 Task: Open a blank sheet, save the file as Sophia Add the quote 'The secret to getting ahead is getting started.'The secret to getting ahead is getting started.  Apply font style Apply font style Chiller and font size 16 Align the text to the Left .Change the text color to  Dark blue
Action: Mouse moved to (16, 19)
Screenshot: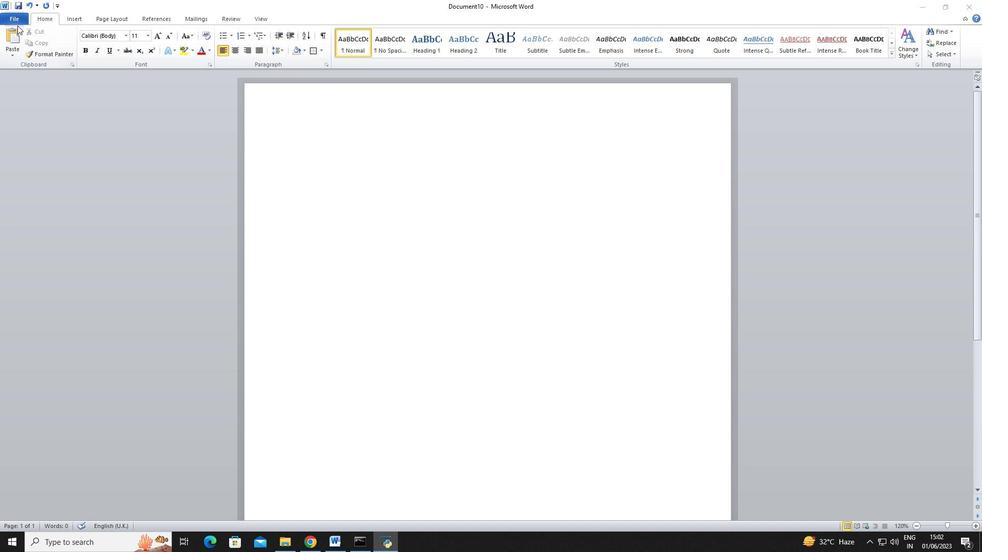 
Action: Mouse pressed left at (16, 19)
Screenshot: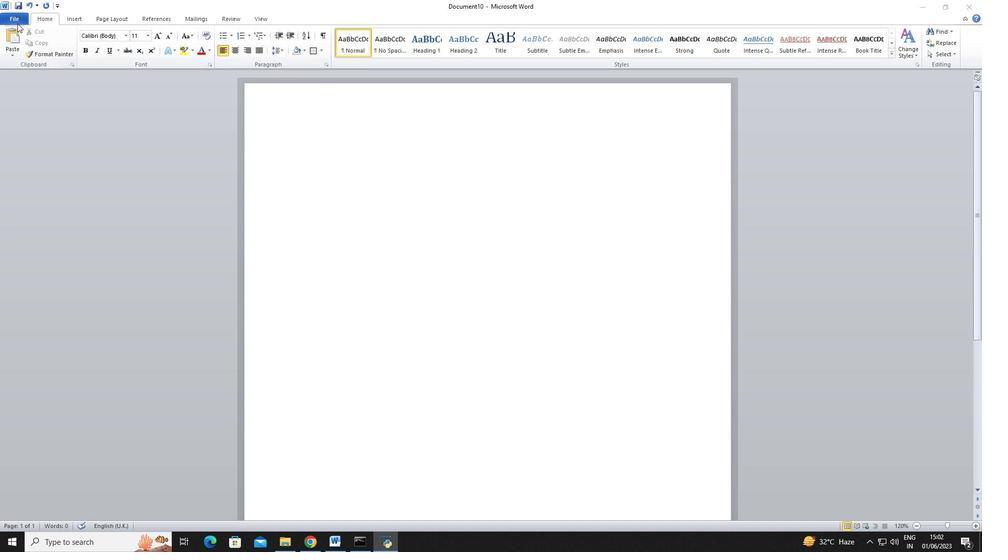 
Action: Mouse moved to (17, 19)
Screenshot: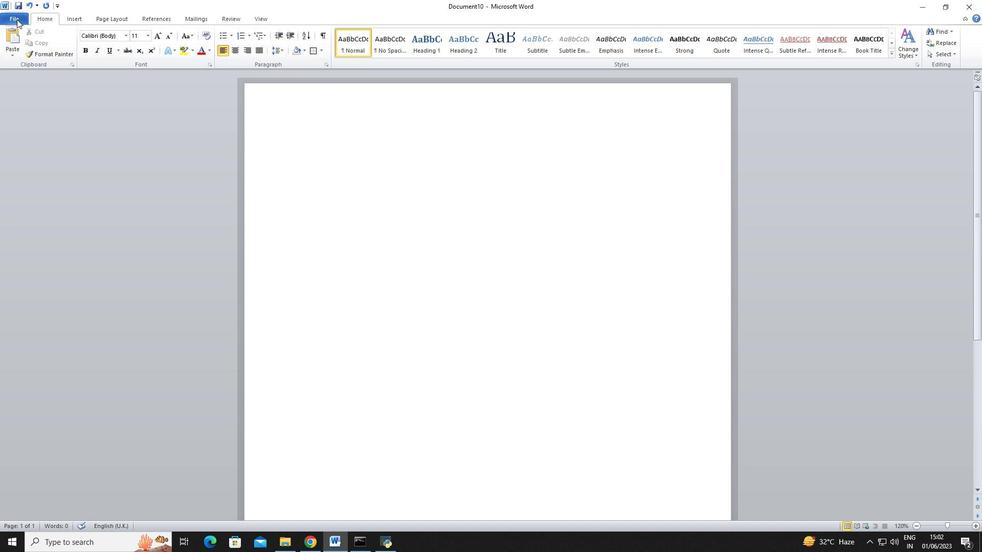 
Action: Mouse pressed left at (17, 19)
Screenshot: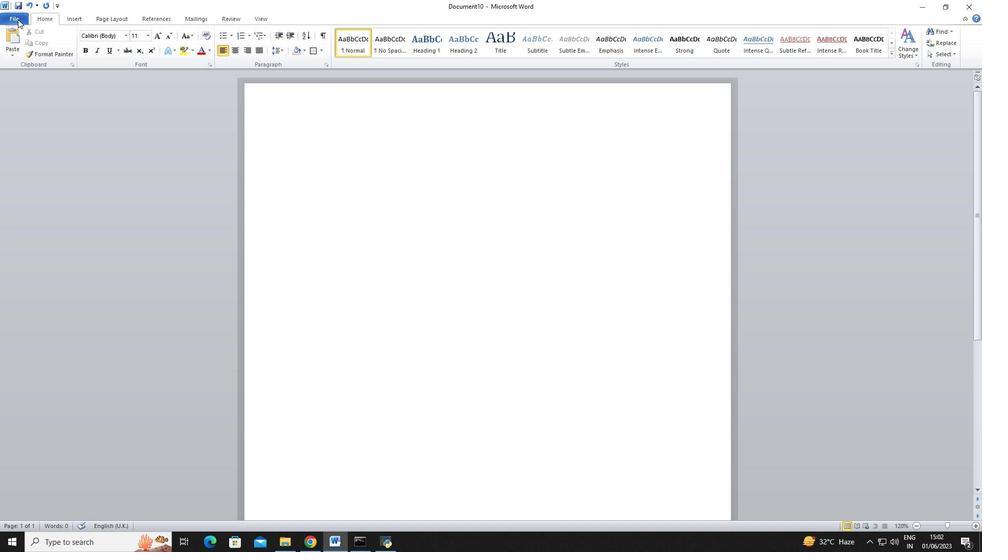 
Action: Mouse moved to (29, 136)
Screenshot: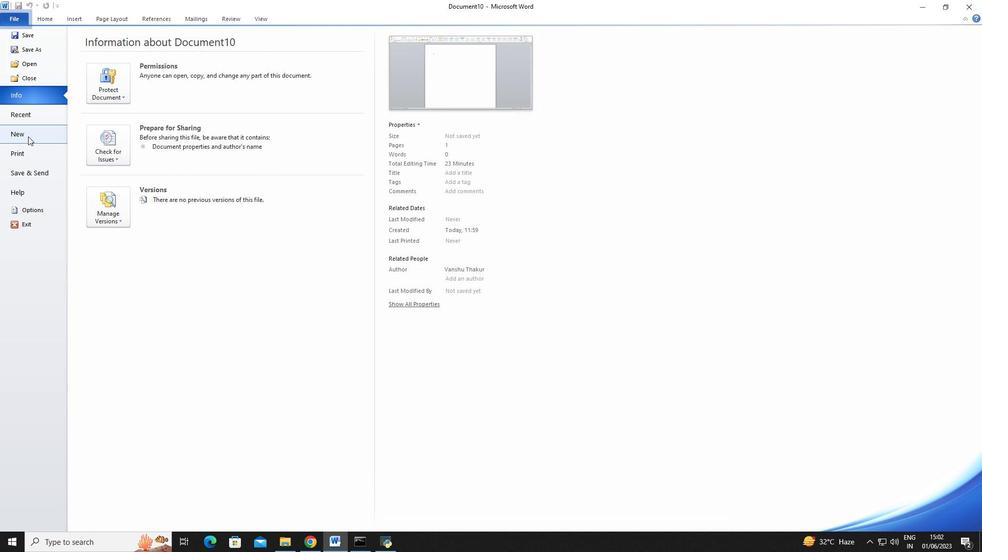 
Action: Mouse pressed left at (29, 136)
Screenshot: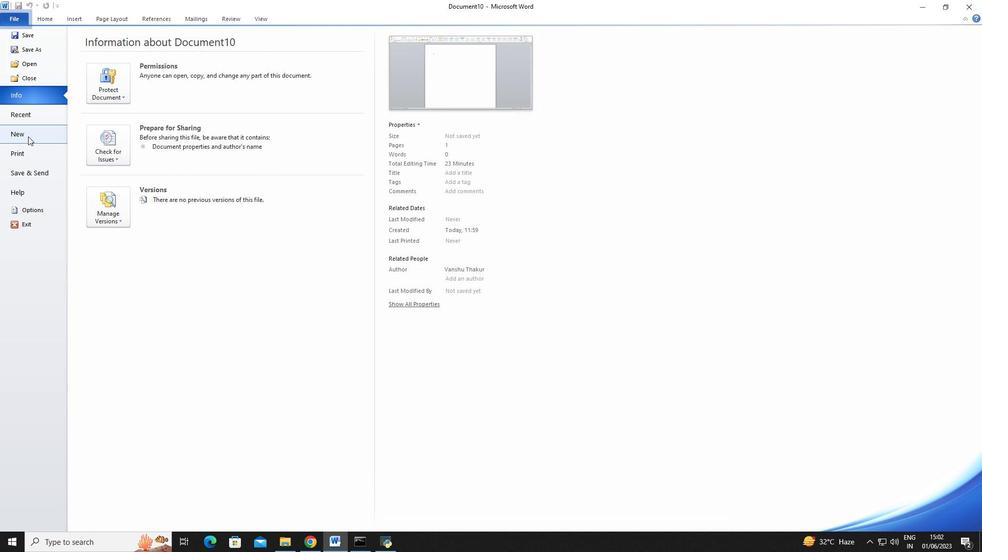 
Action: Mouse moved to (96, 108)
Screenshot: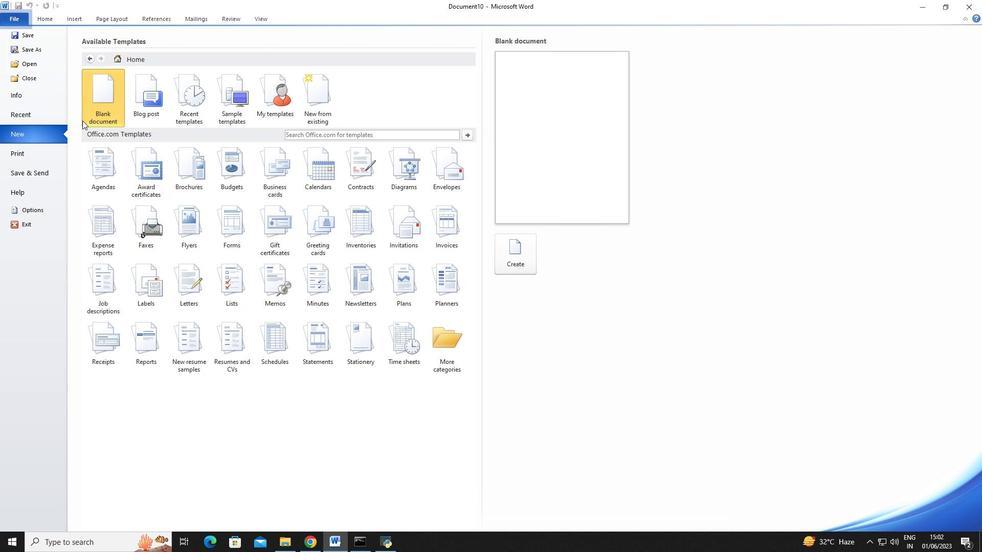 
Action: Mouse pressed left at (96, 108)
Screenshot: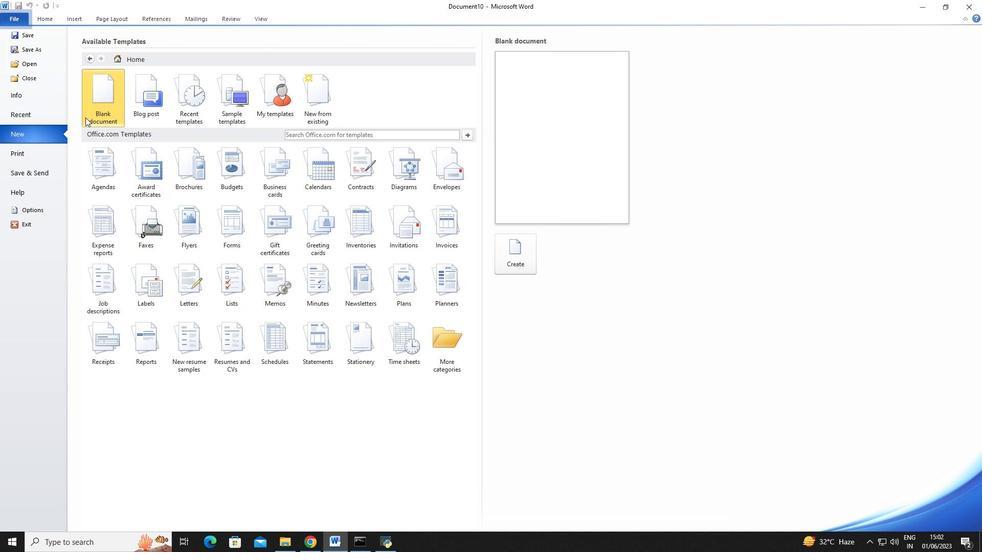 
Action: Mouse moved to (522, 252)
Screenshot: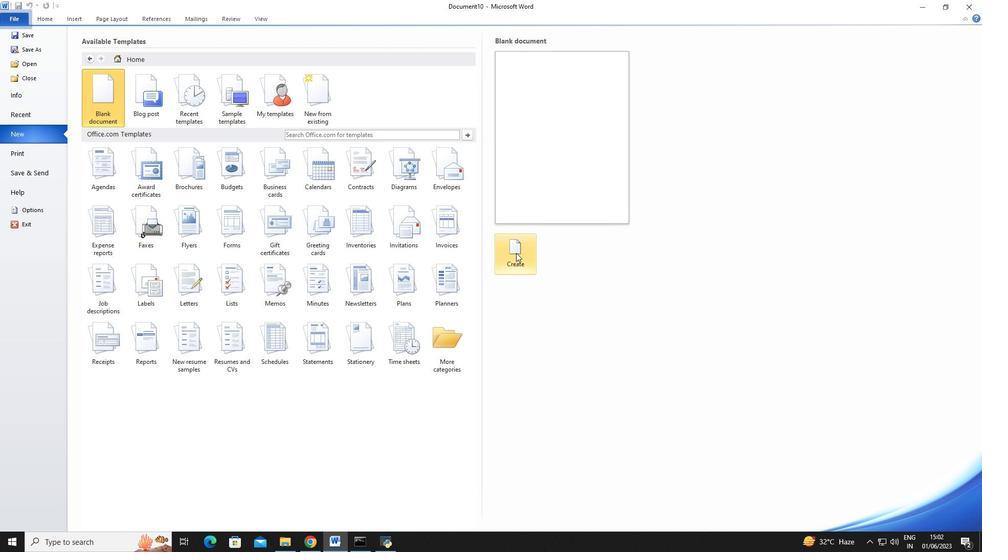 
Action: Mouse pressed left at (522, 252)
Screenshot: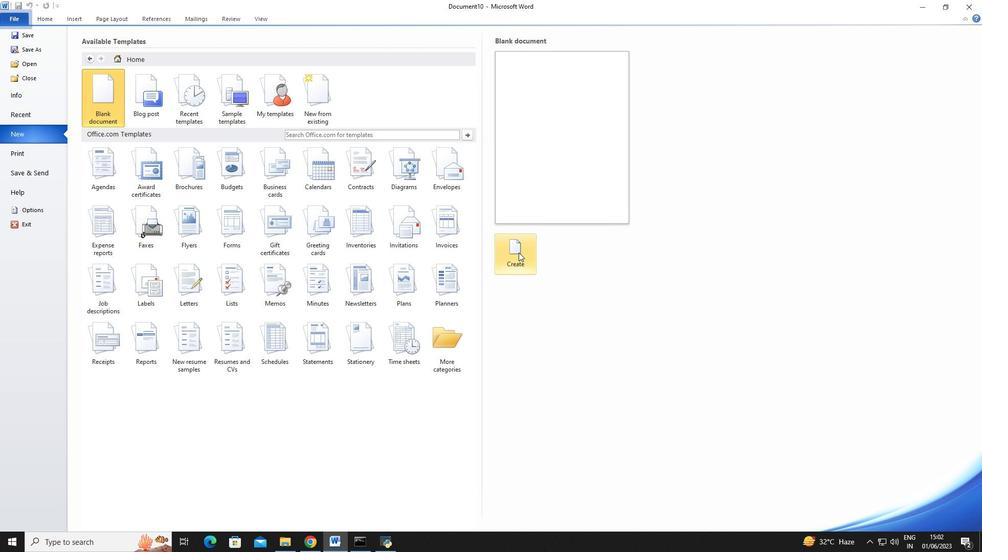 
Action: Mouse moved to (17, 2)
Screenshot: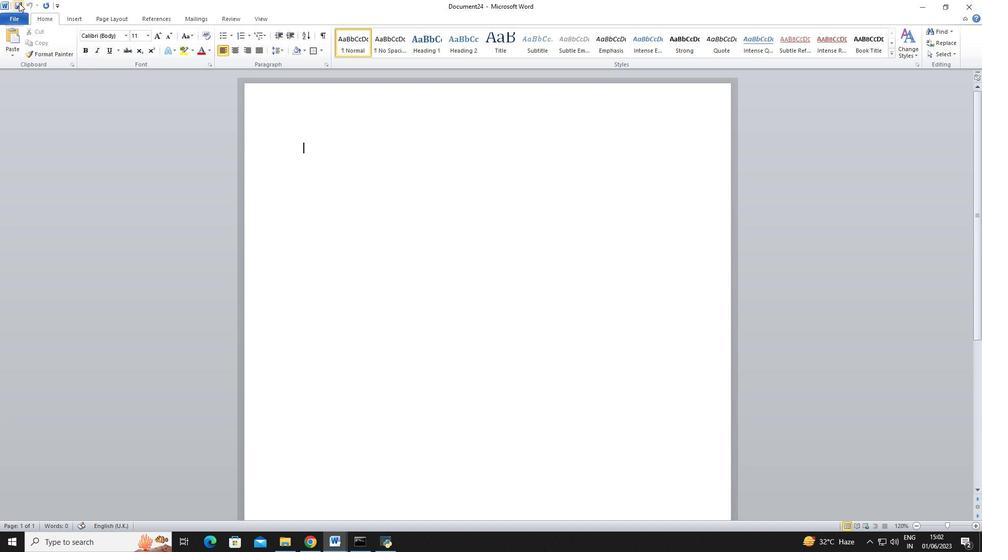 
Action: Mouse pressed left at (17, 2)
Screenshot: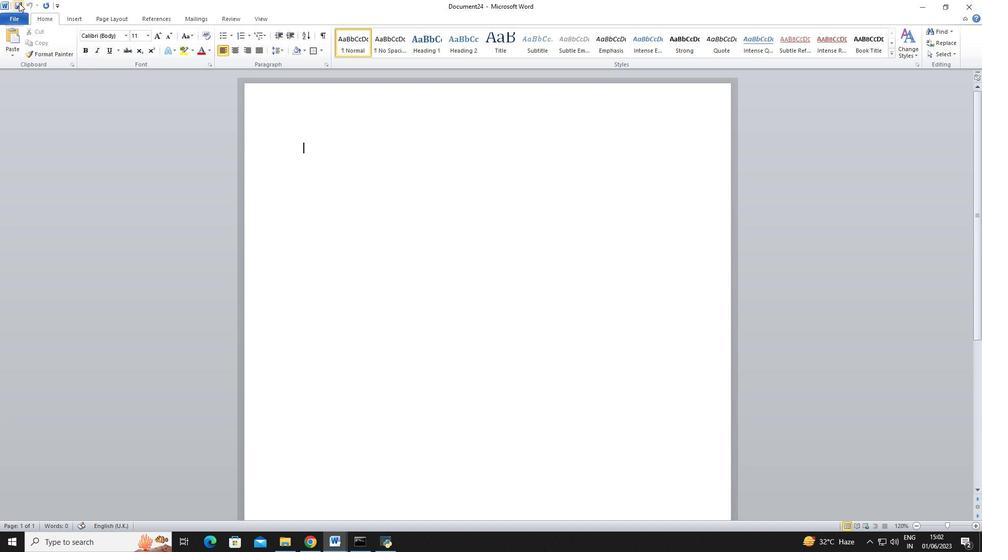 
Action: Mouse moved to (149, 178)
Screenshot: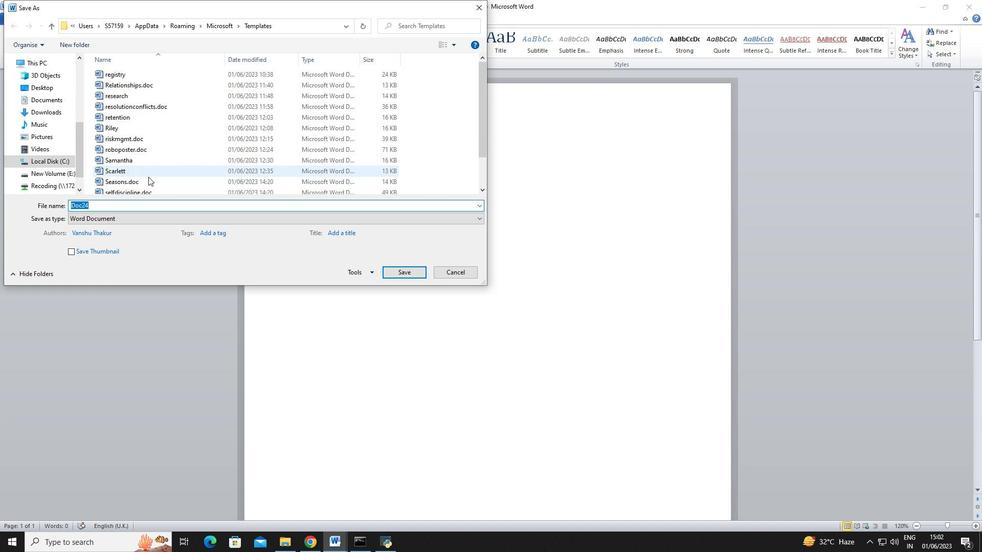 
Action: Key pressed <Key.shift>Sophia
Screenshot: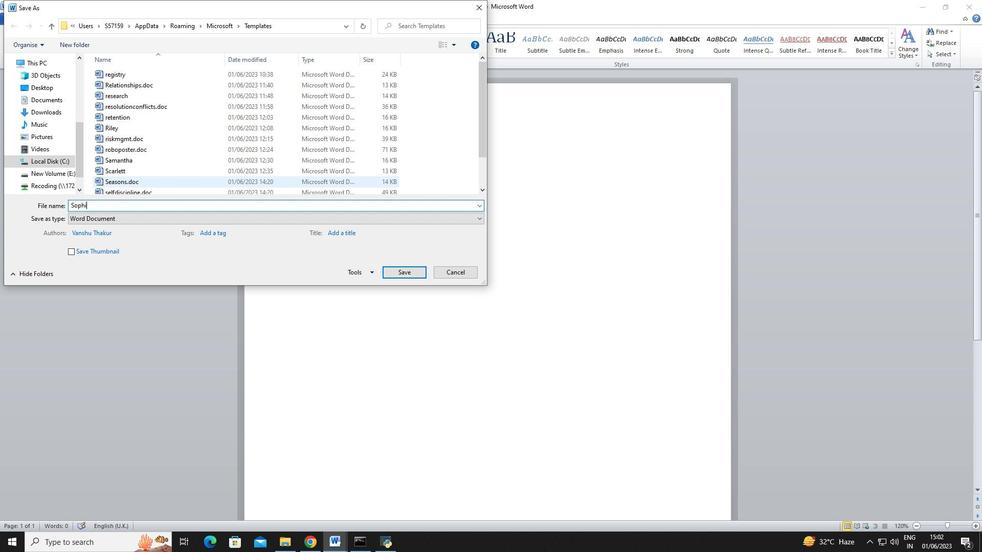 
Action: Mouse moved to (396, 274)
Screenshot: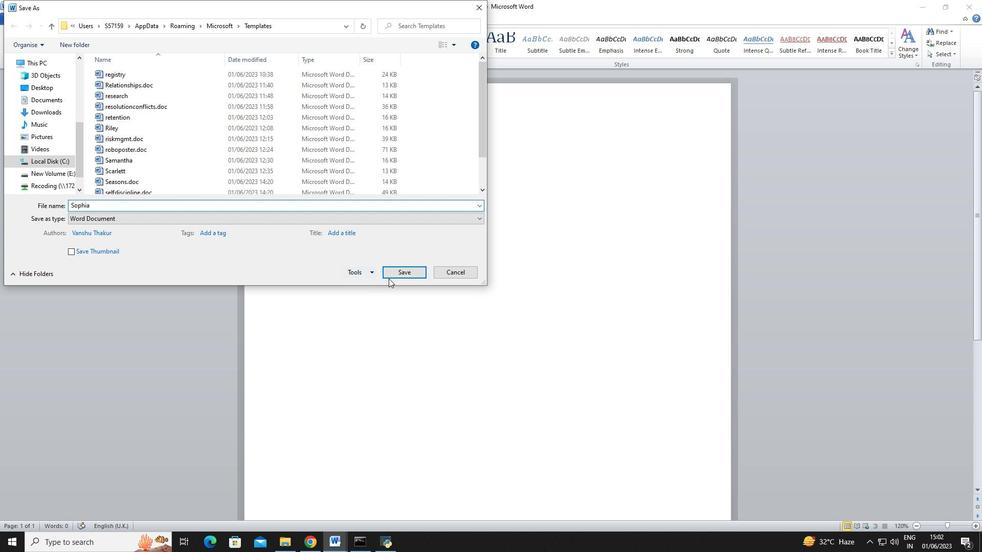 
Action: Mouse pressed left at (396, 274)
Screenshot: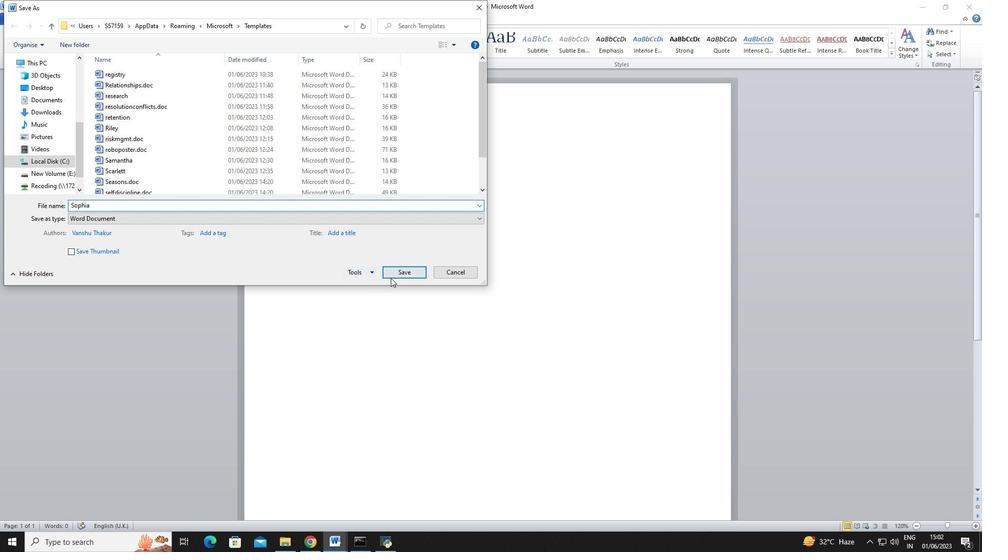 
Action: Mouse moved to (392, 267)
Screenshot: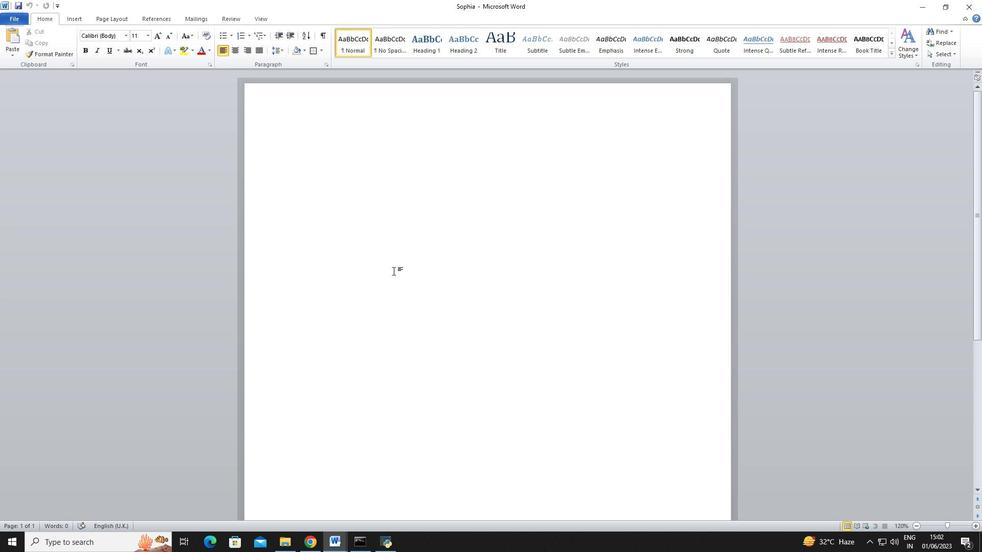 
Action: Key pressed <Key.shift>
Screenshot: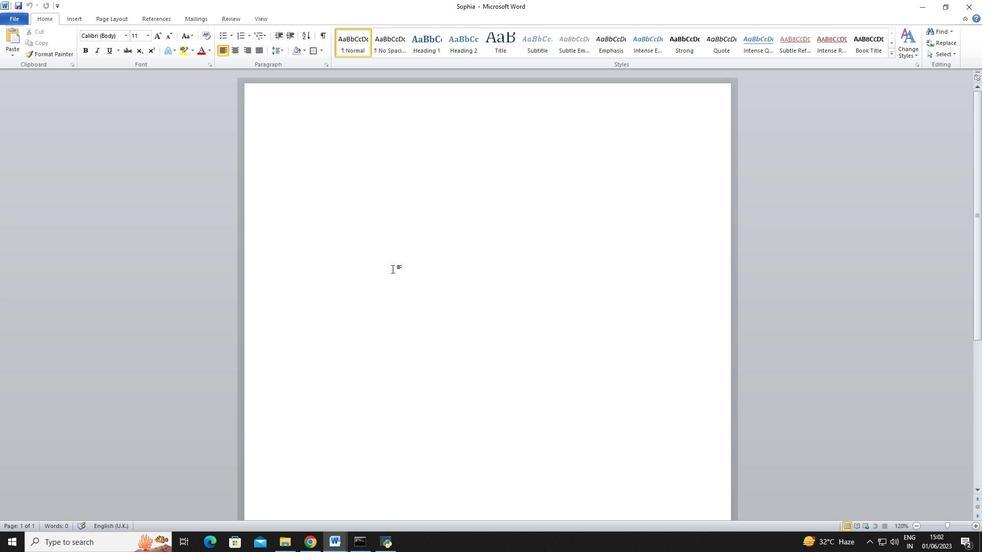 
Action: Mouse moved to (390, 263)
Screenshot: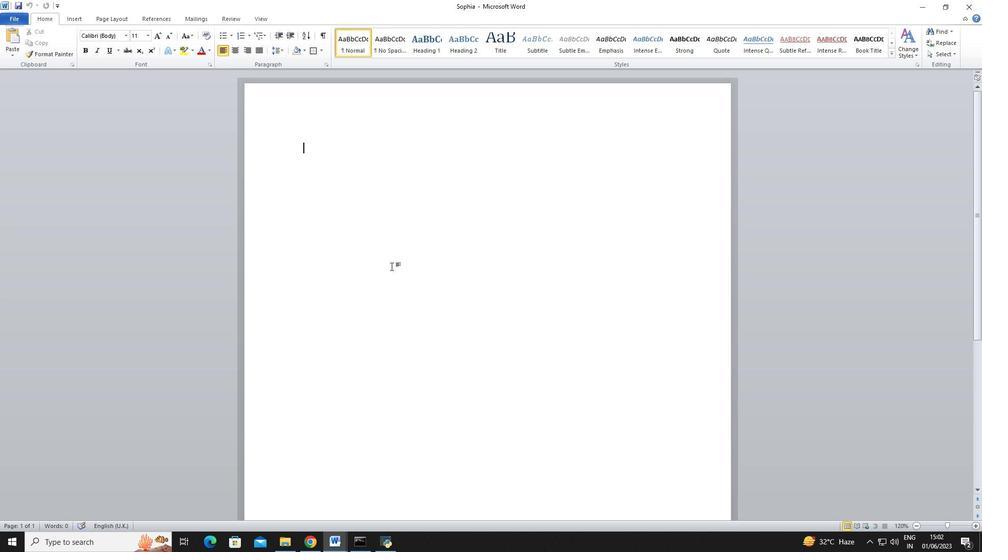 
Action: Key pressed T
Screenshot: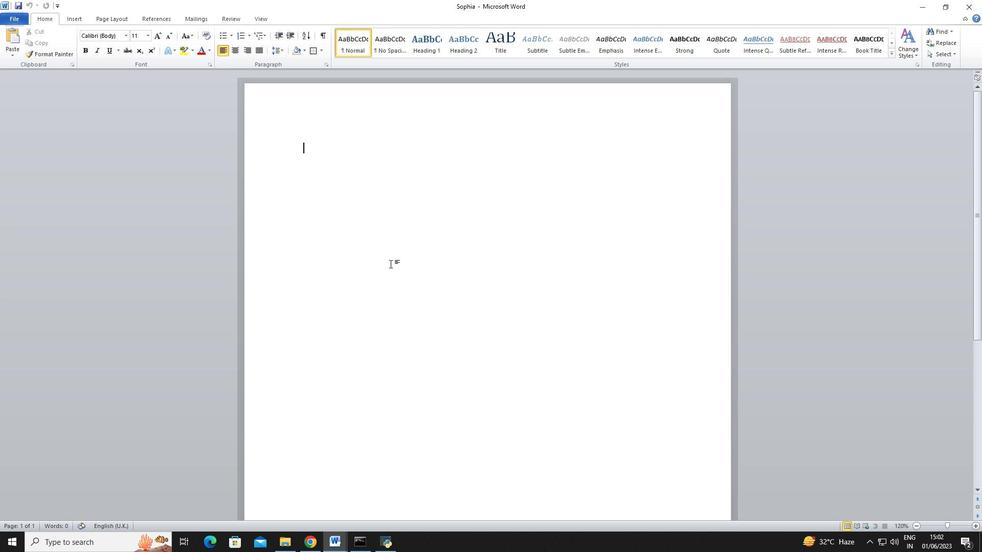 
Action: Mouse moved to (390, 261)
Screenshot: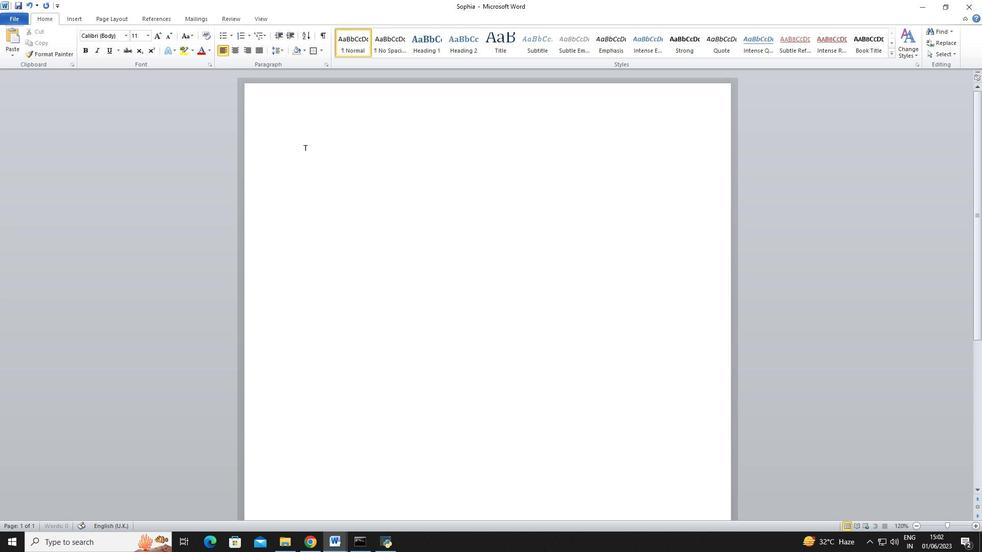 
Action: Key pressed he<Key.space>secret<Key.space>to<Key.space>getting<Key.space><Key.backspace><Key.space>ahead<Key.space>id<Key.backspace>s<Key.space>getting<Key.space>started.
Screenshot: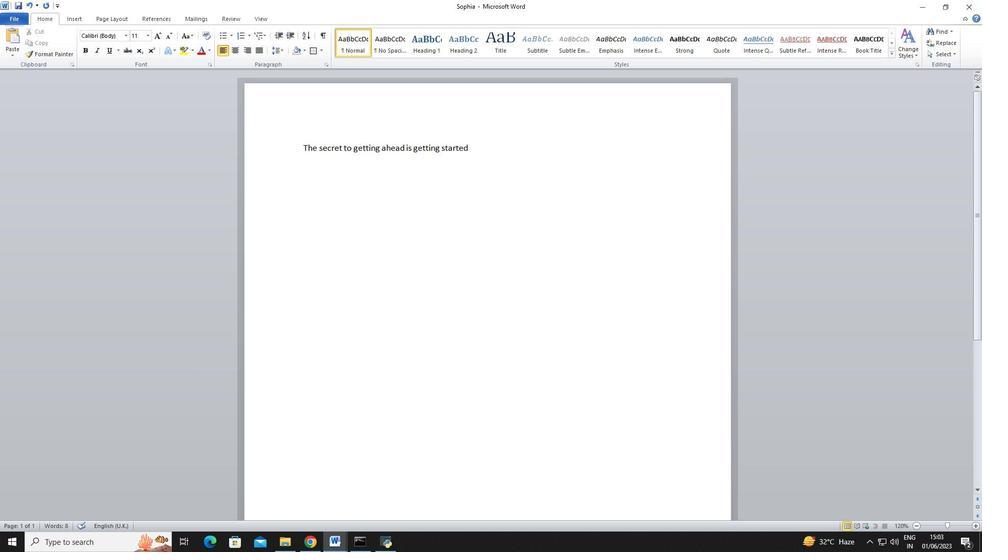 
Action: Mouse moved to (299, 139)
Screenshot: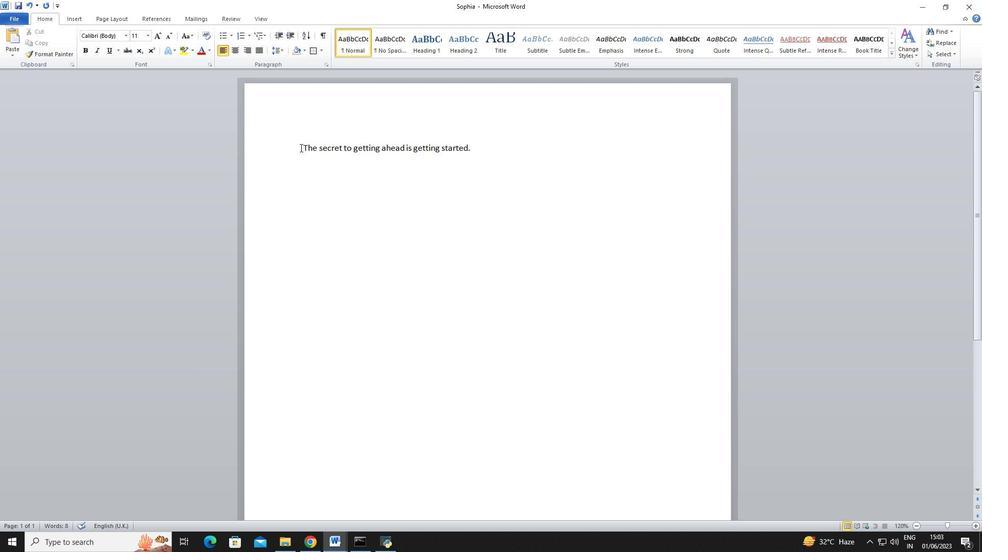 
Action: Mouse pressed left at (299, 139)
Screenshot: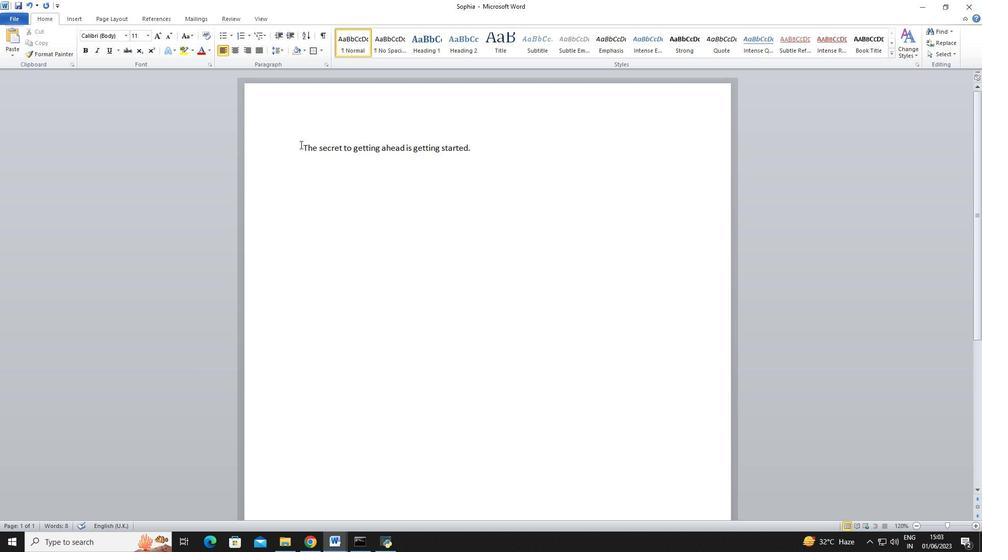 
Action: Mouse moved to (126, 36)
Screenshot: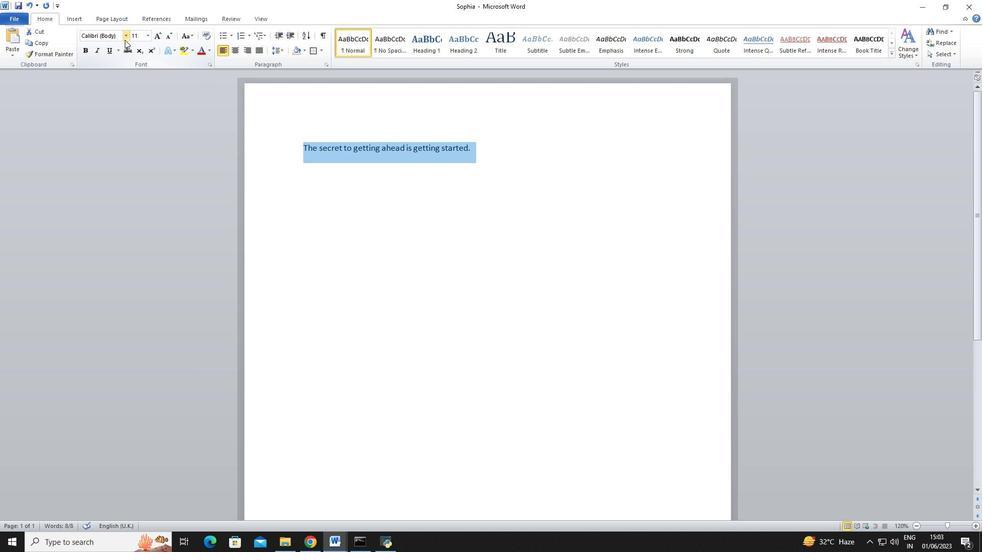 
Action: Mouse pressed left at (126, 36)
Screenshot: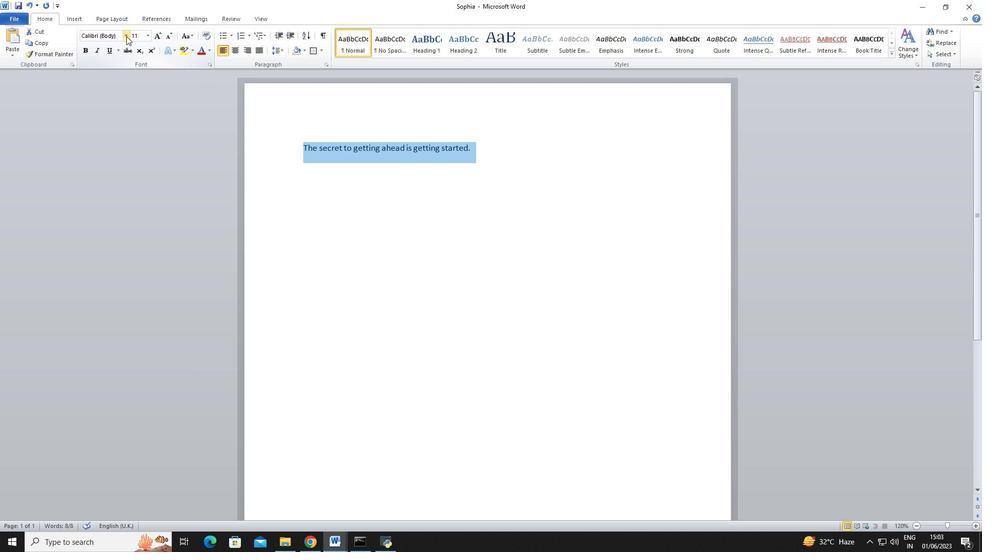 
Action: Mouse moved to (113, 90)
Screenshot: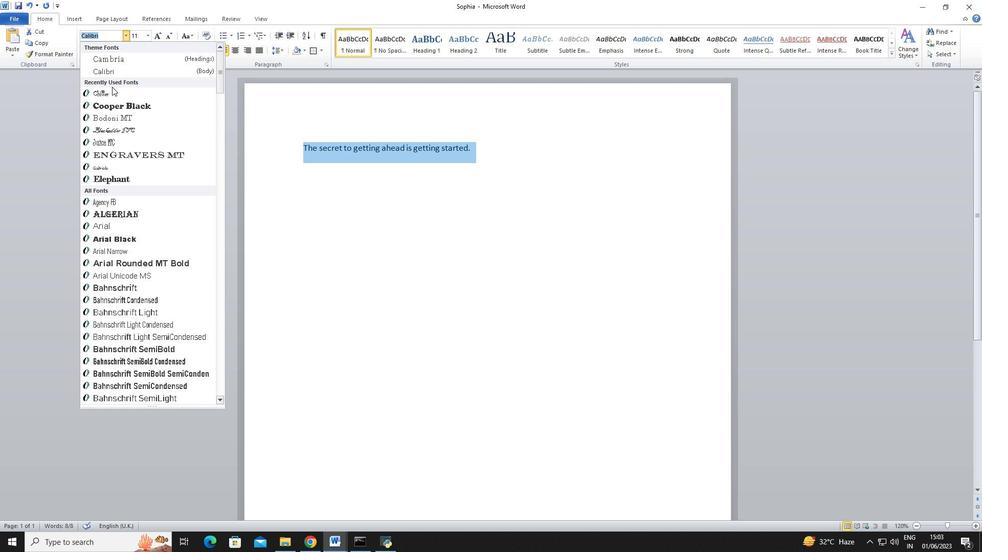 
Action: Mouse pressed left at (113, 90)
Screenshot: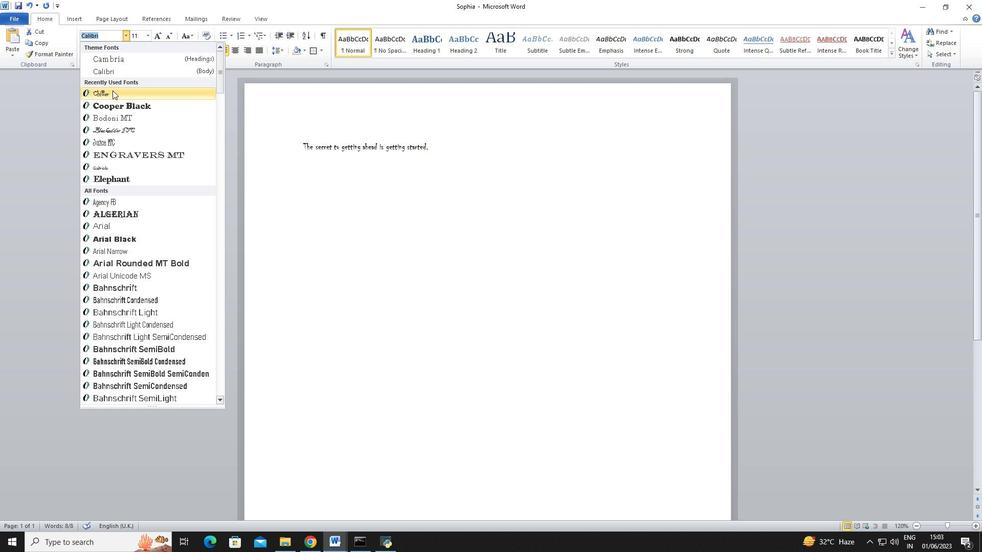 
Action: Mouse moved to (150, 36)
Screenshot: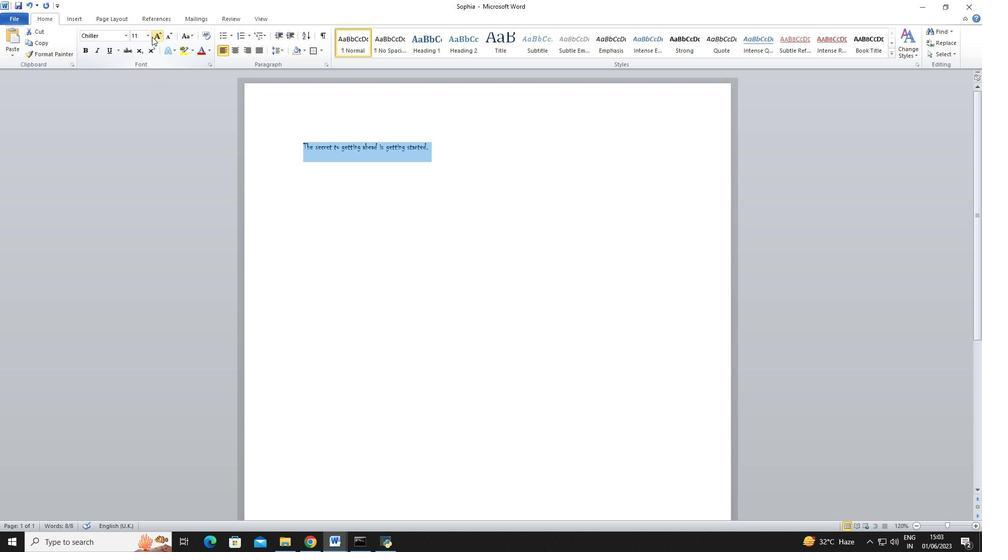 
Action: Mouse pressed left at (150, 36)
Screenshot: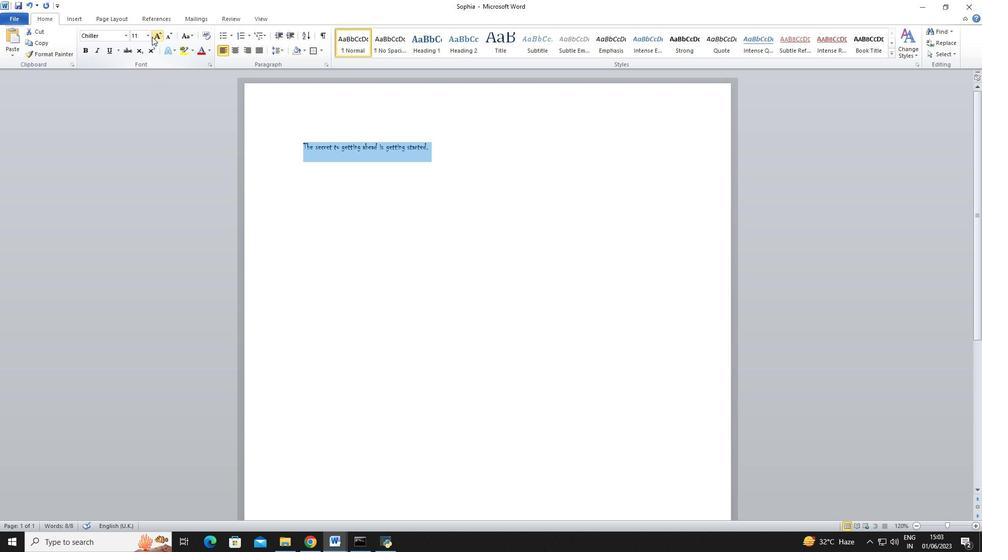 
Action: Mouse moved to (140, 95)
Screenshot: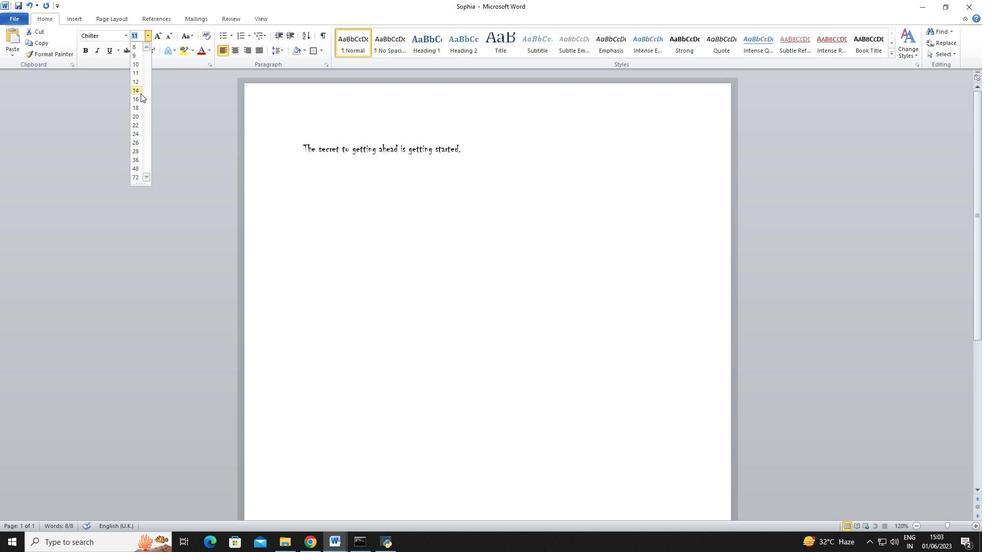 
Action: Mouse pressed left at (140, 95)
Screenshot: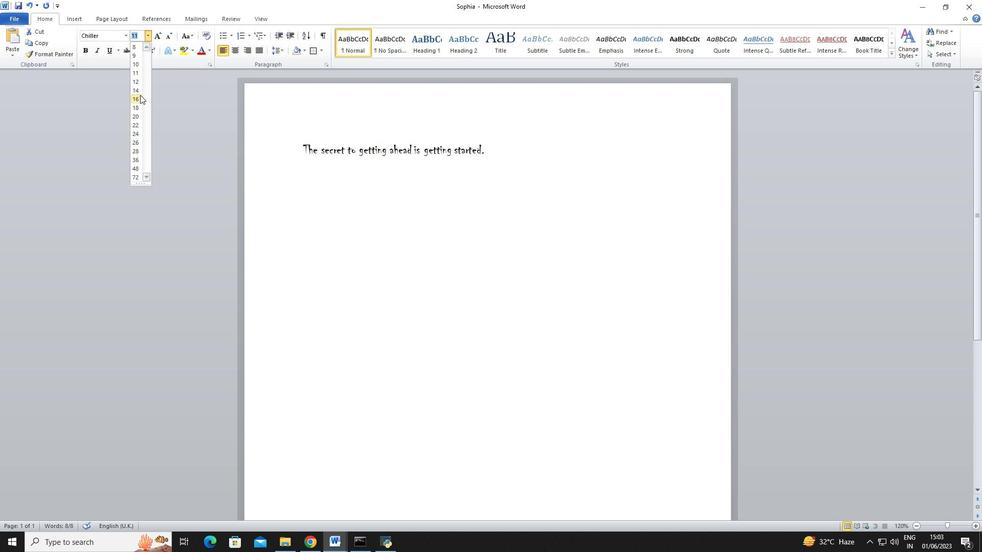 
Action: Mouse moved to (218, 50)
Screenshot: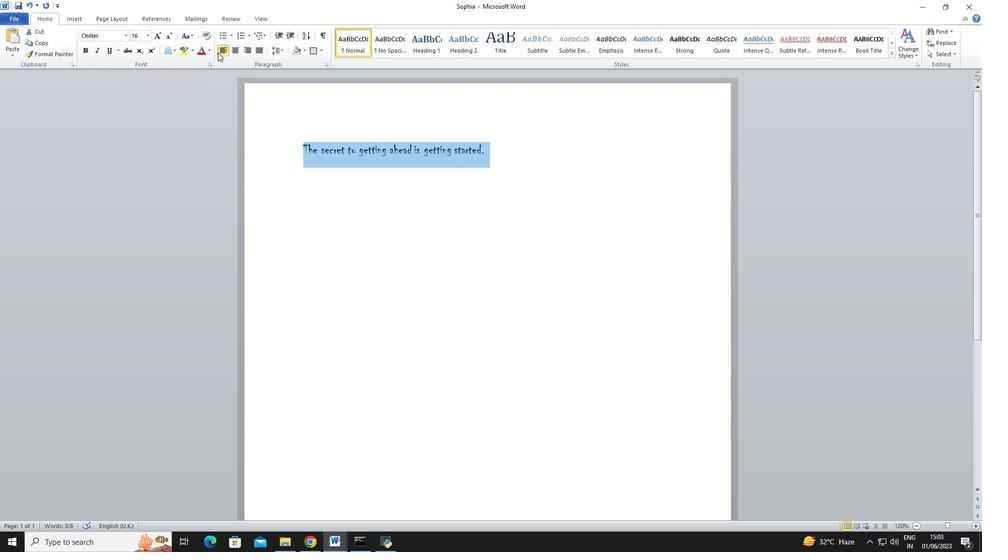 
Action: Mouse pressed left at (218, 50)
Screenshot: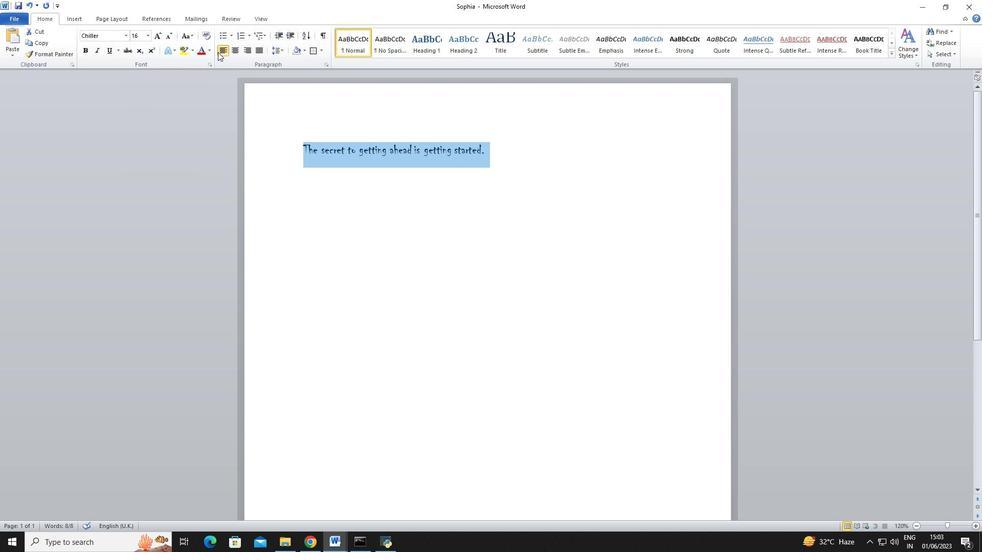 
Action: Mouse moved to (206, 48)
Screenshot: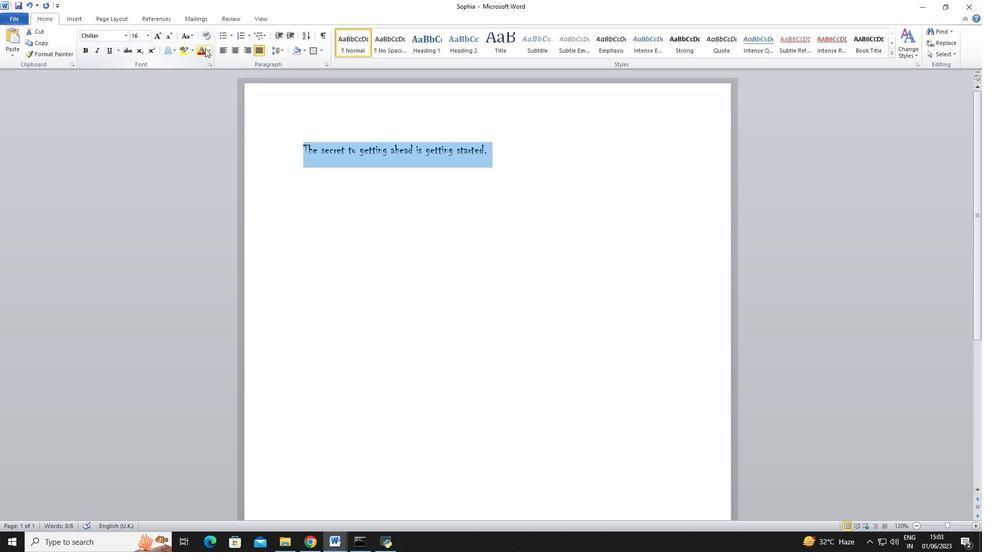 
Action: Mouse pressed left at (206, 48)
Screenshot: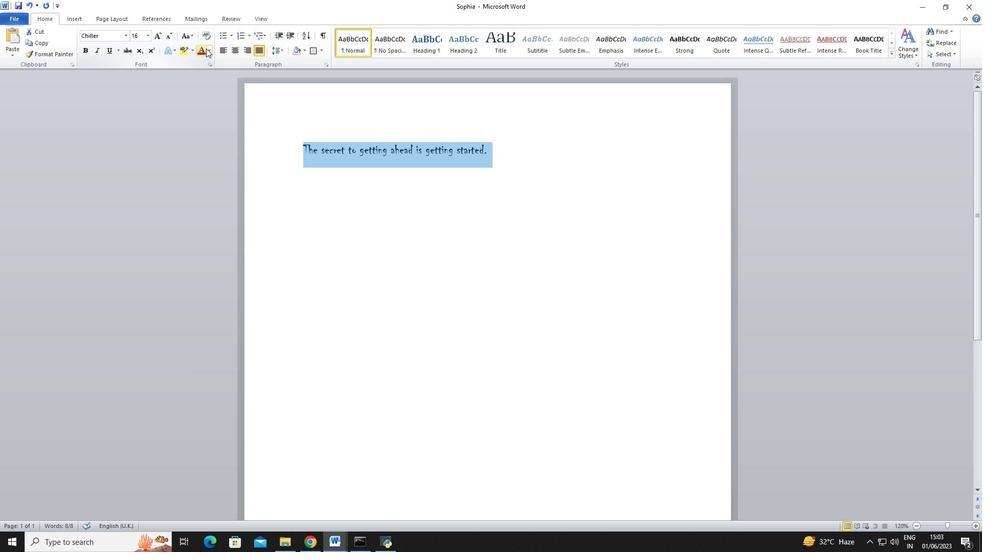 
Action: Mouse moved to (208, 49)
Screenshot: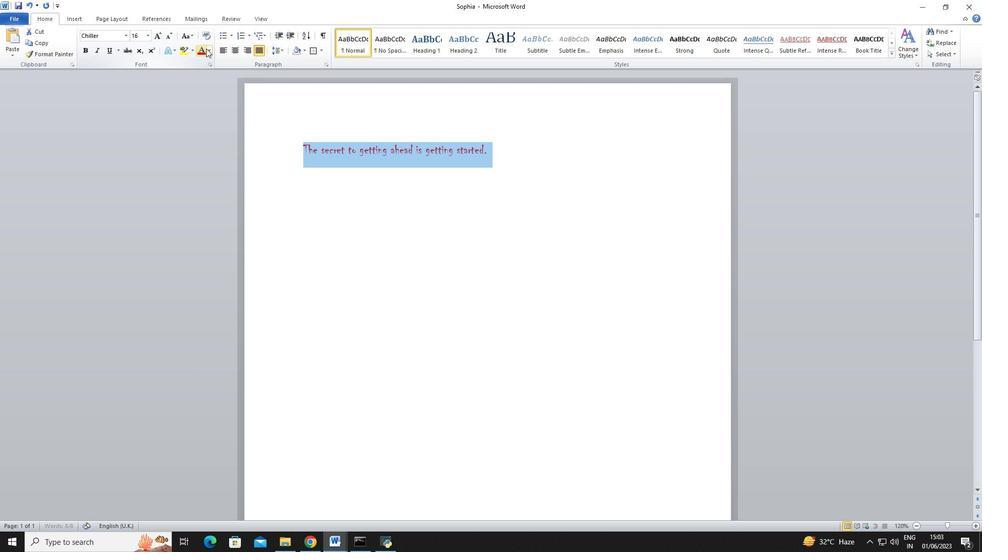 
Action: Mouse pressed left at (208, 49)
Screenshot: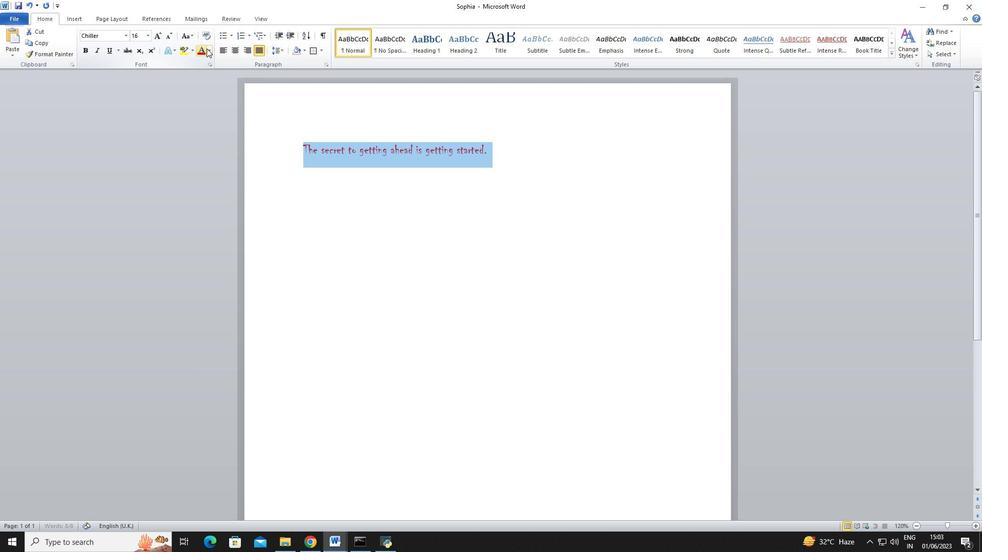 
Action: Mouse moved to (225, 79)
Screenshot: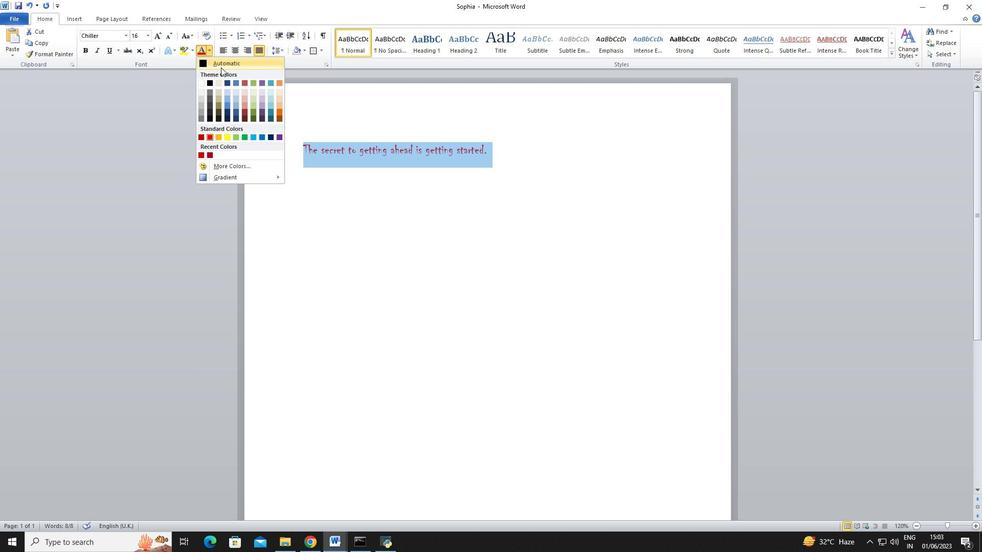 
Action: Mouse pressed left at (225, 79)
Screenshot: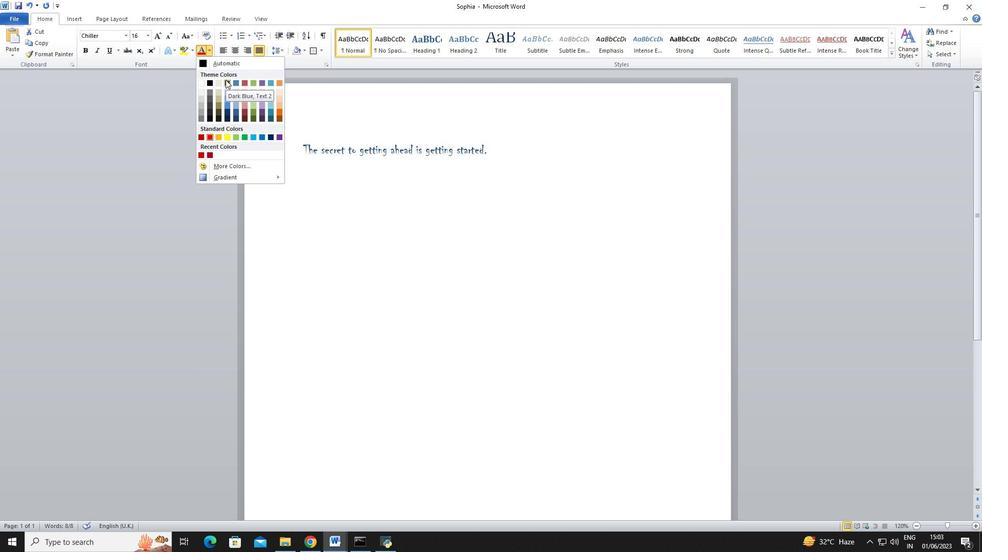 
Action: Mouse moved to (606, 230)
Screenshot: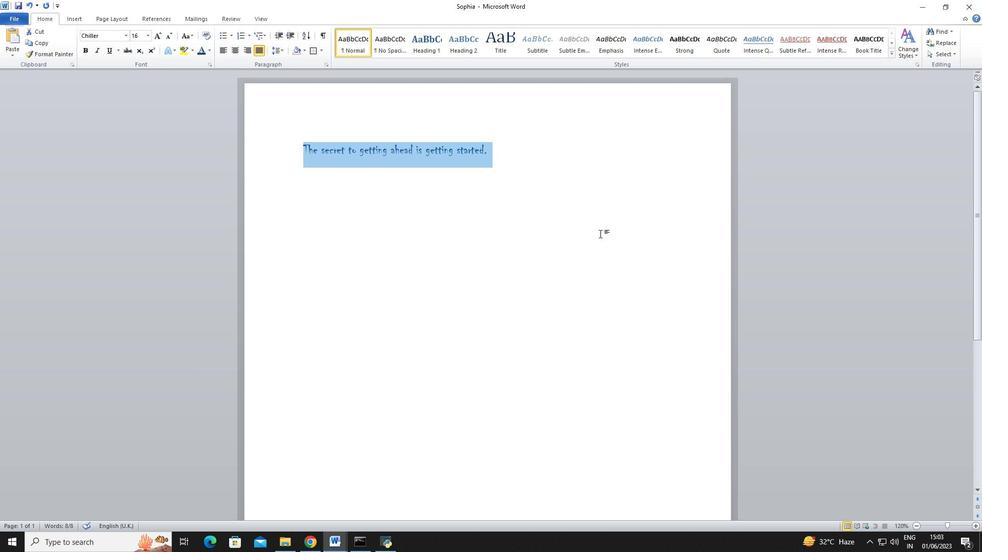 
Action: Mouse pressed left at (606, 230)
Screenshot: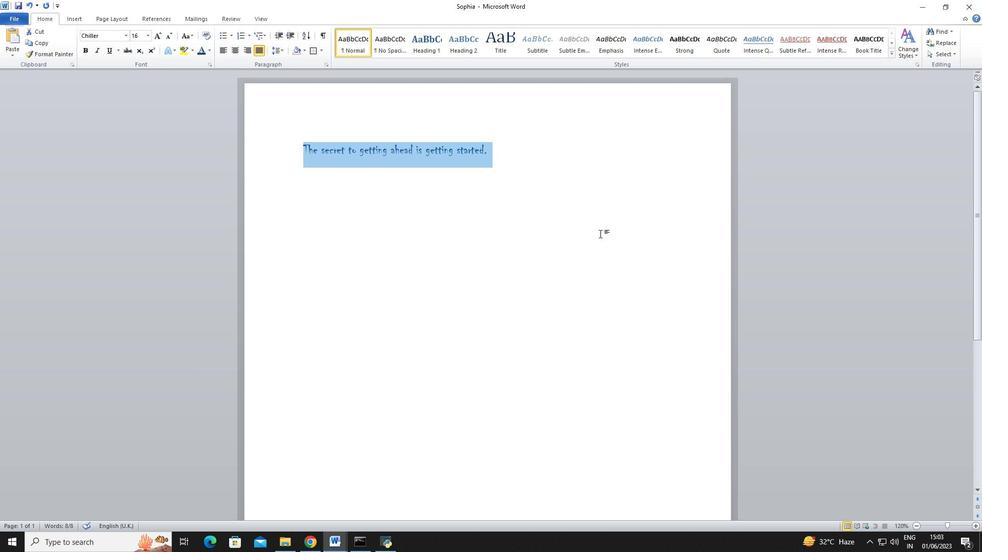 
